 Task: Use the formula "MATCH" in spreadsheet "Project portfolio".
Action: Mouse moved to (412, 243)
Screenshot: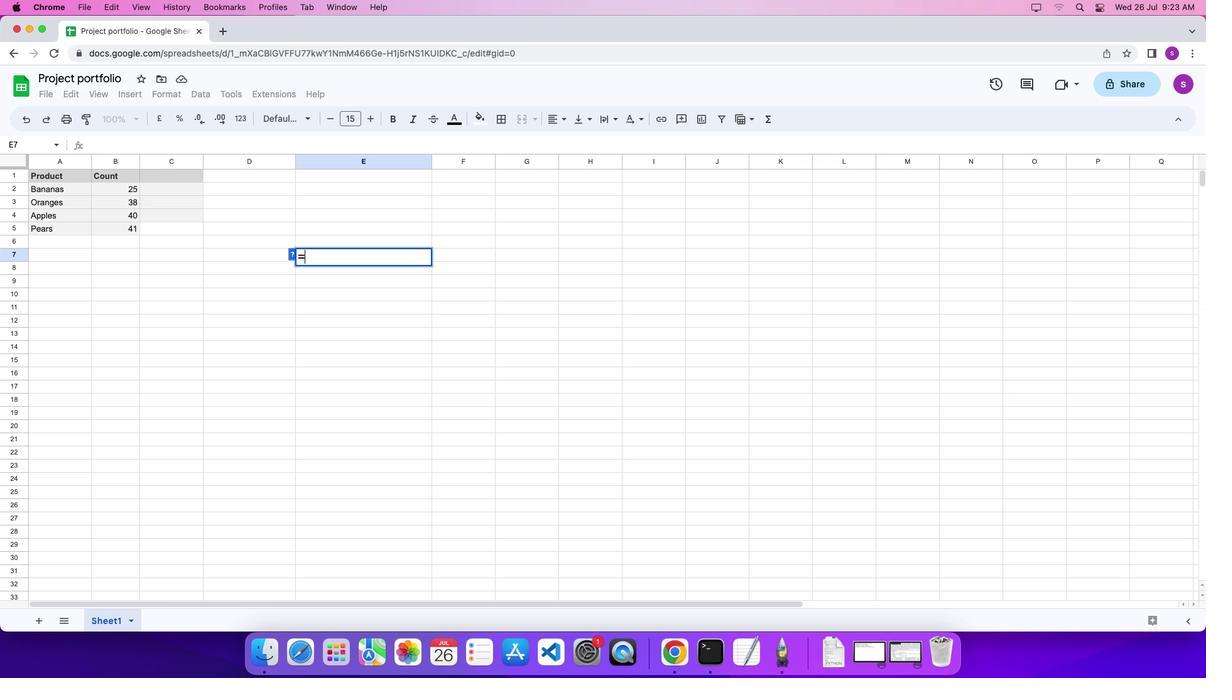 
Action: Mouse pressed left at (412, 243)
Screenshot: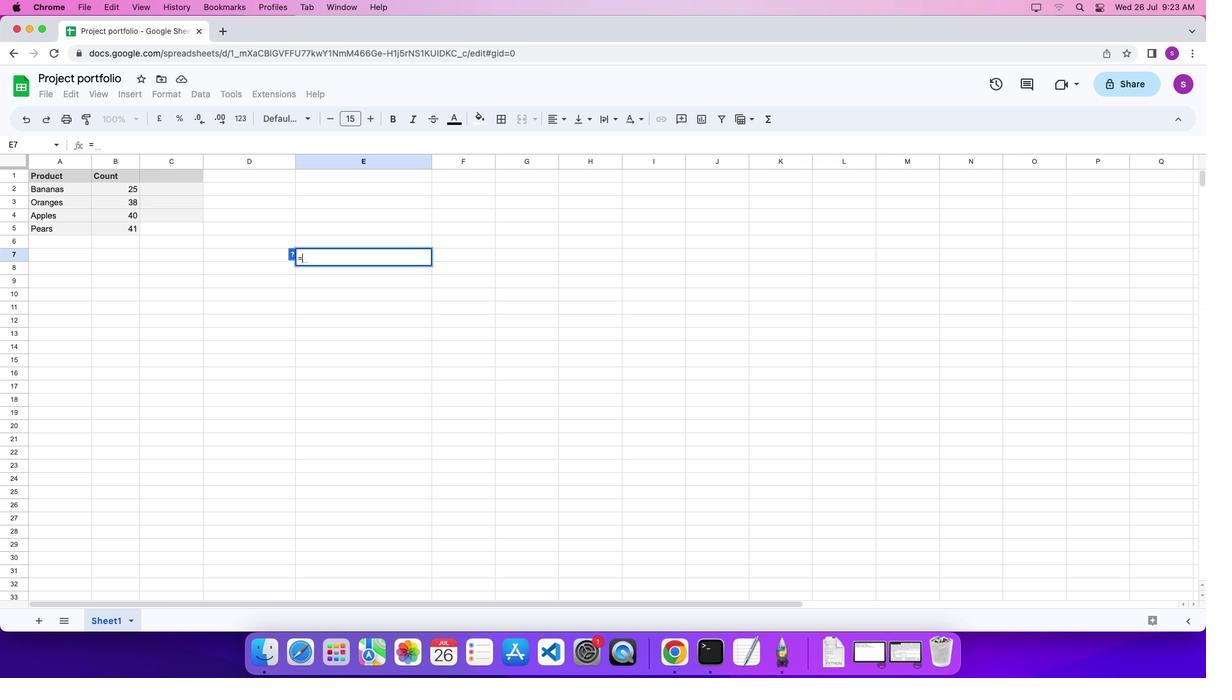 
Action: Mouse moved to (412, 243)
Screenshot: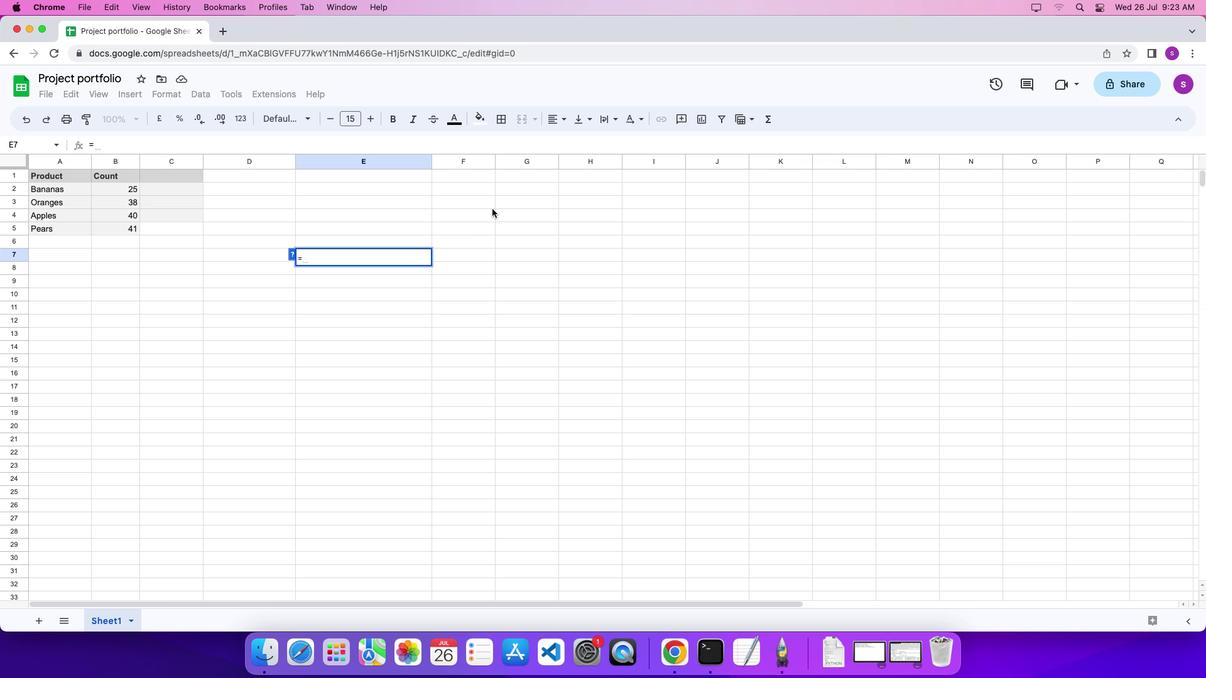 
Action: Key pressed '='
Screenshot: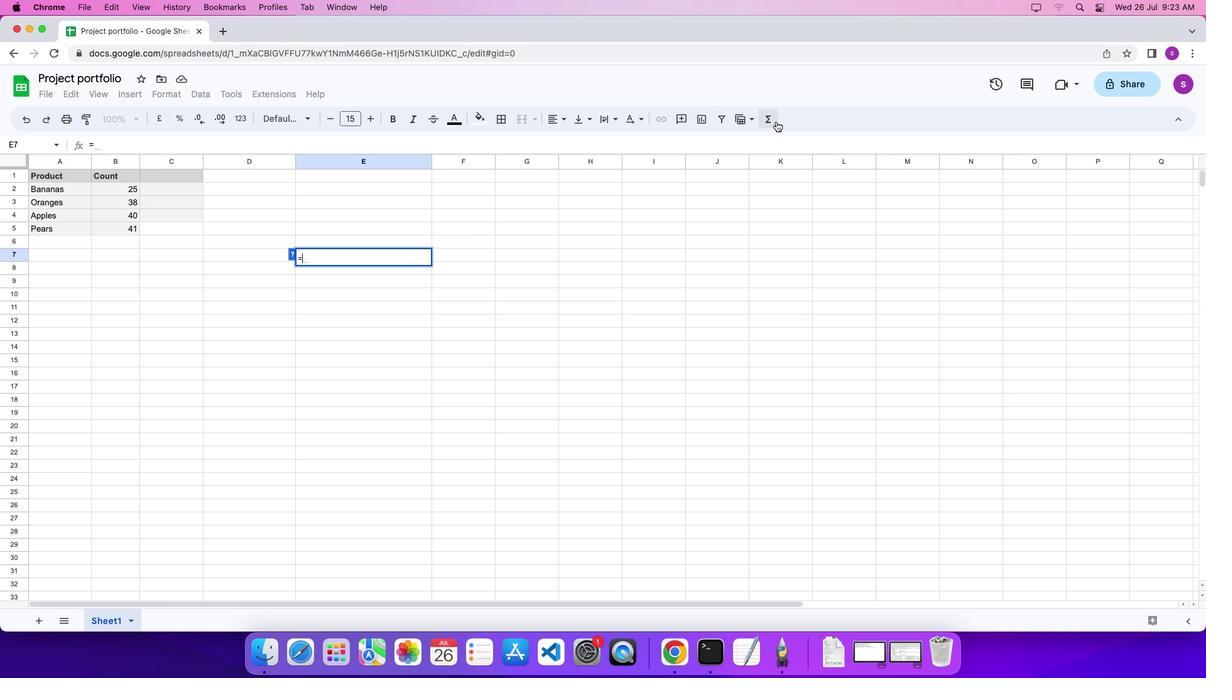 
Action: Mouse moved to (880, 211)
Screenshot: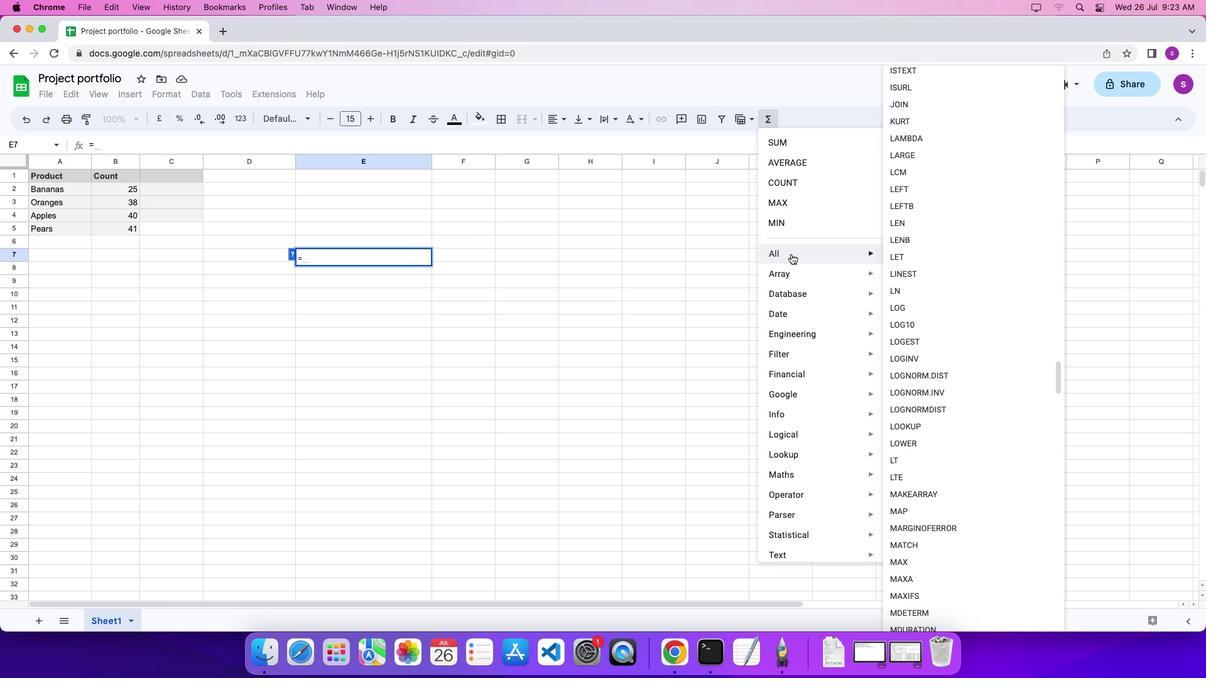 
Action: Mouse pressed left at (880, 211)
Screenshot: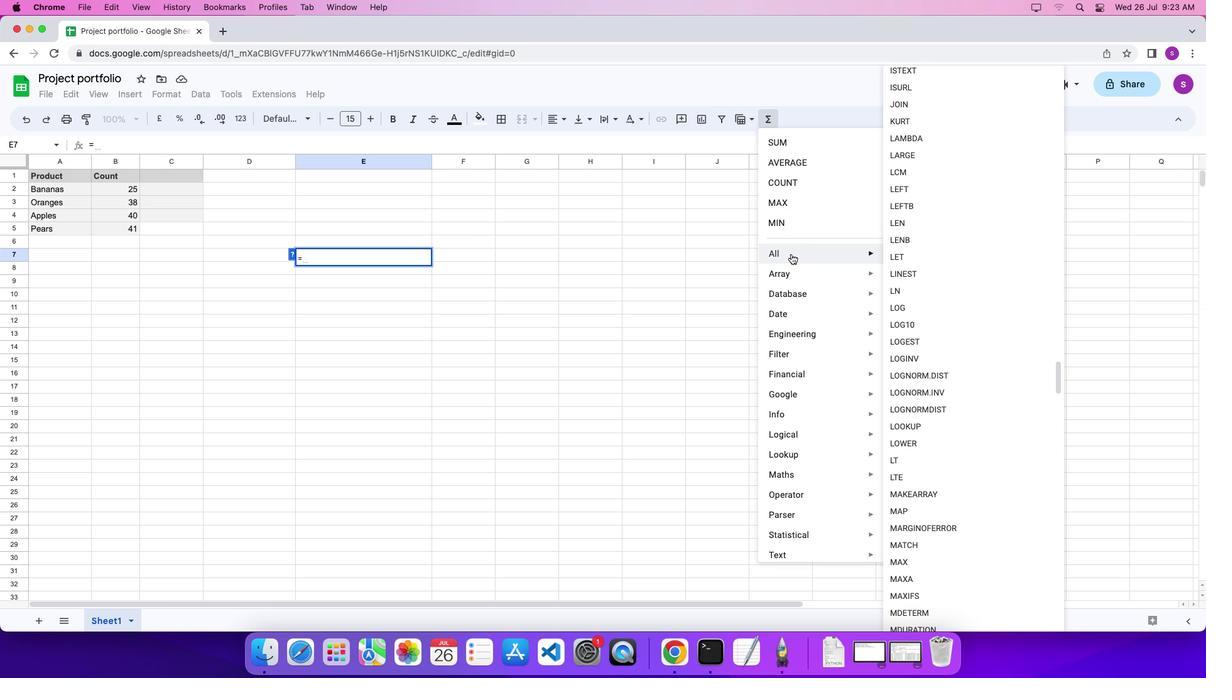 
Action: Mouse moved to (1101, 306)
Screenshot: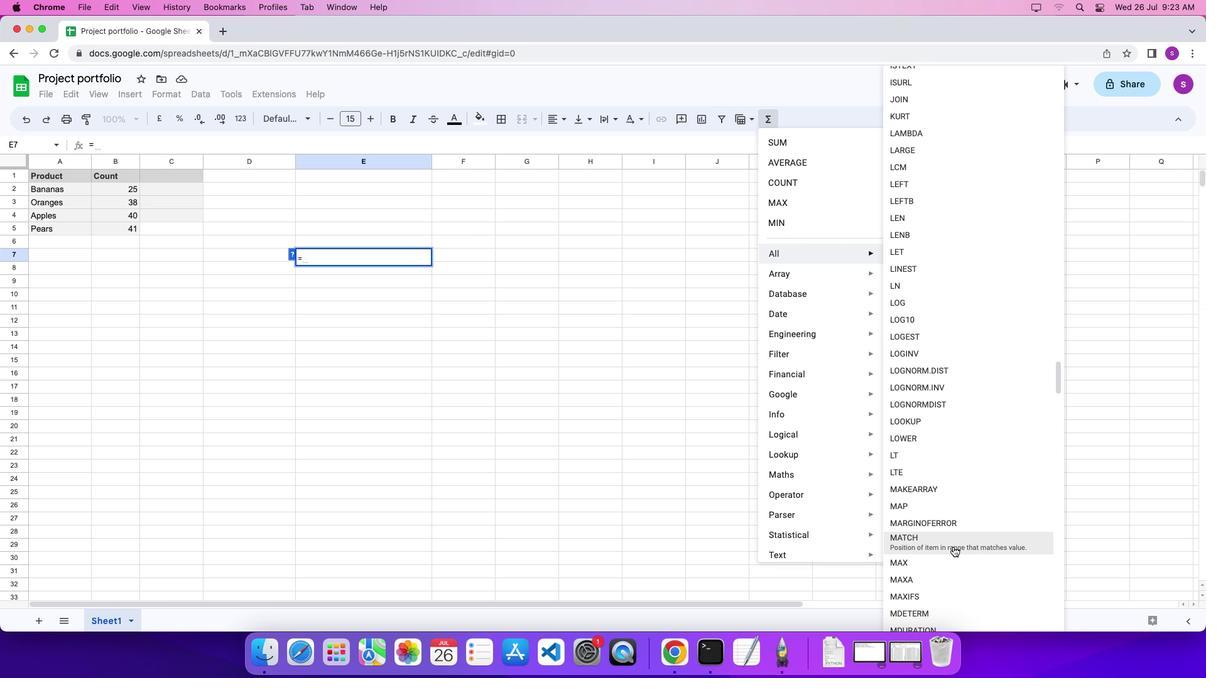 
Action: Mouse scrolled (1101, 306) with delta (-22, 182)
Screenshot: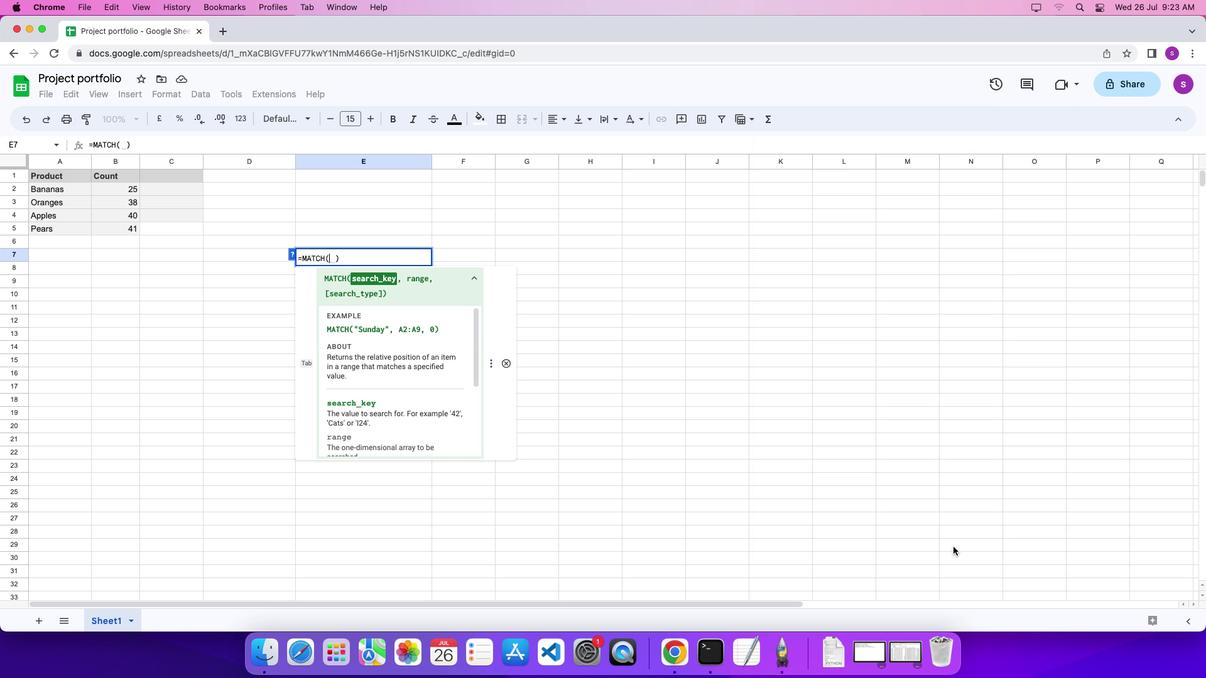 
Action: Mouse scrolled (1101, 306) with delta (-22, 182)
Screenshot: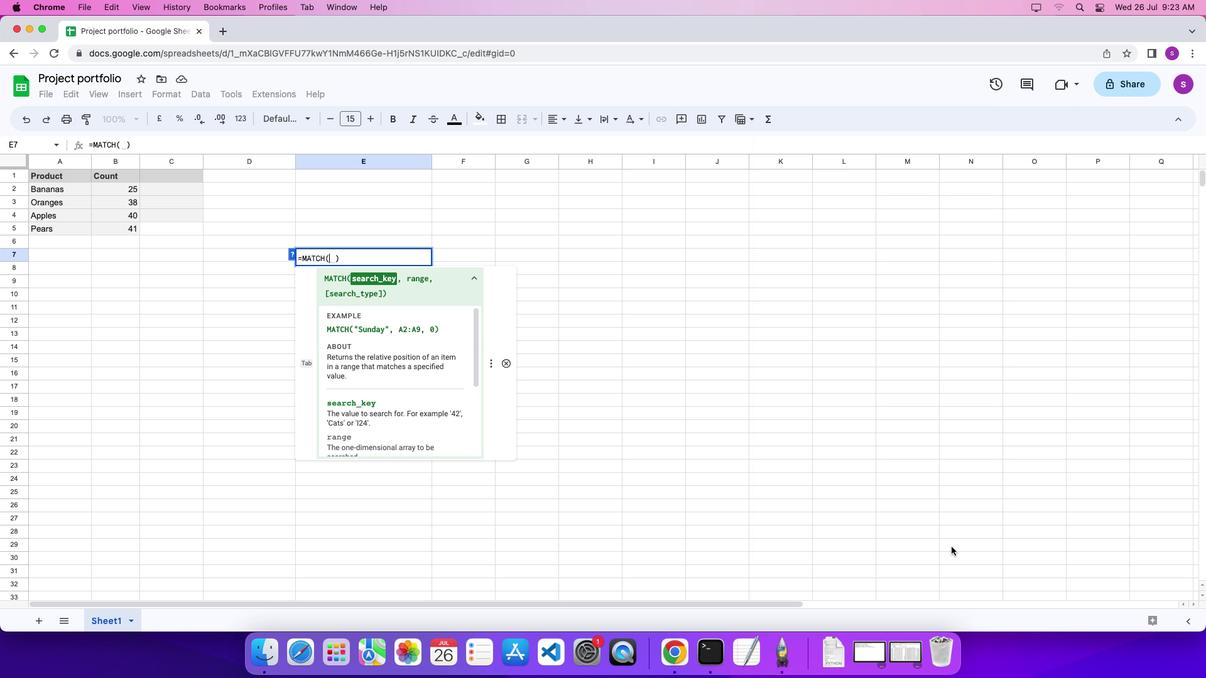 
Action: Mouse moved to (1099, 311)
Screenshot: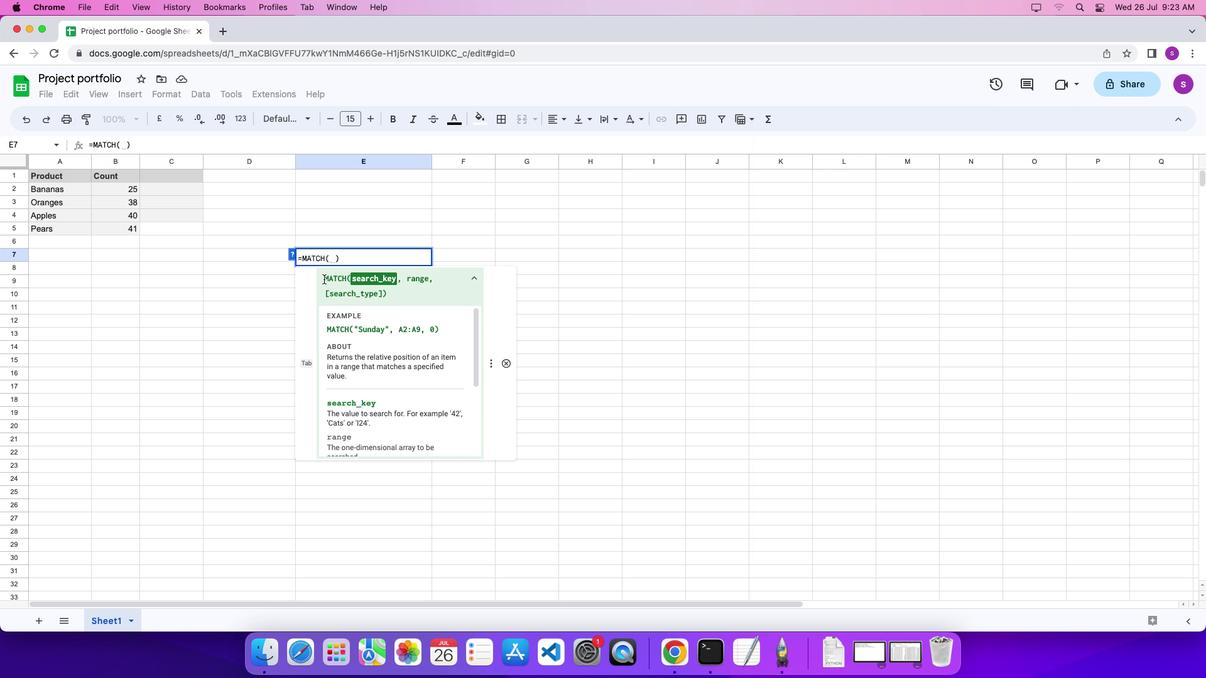 
Action: Mouse pressed left at (1099, 311)
Screenshot: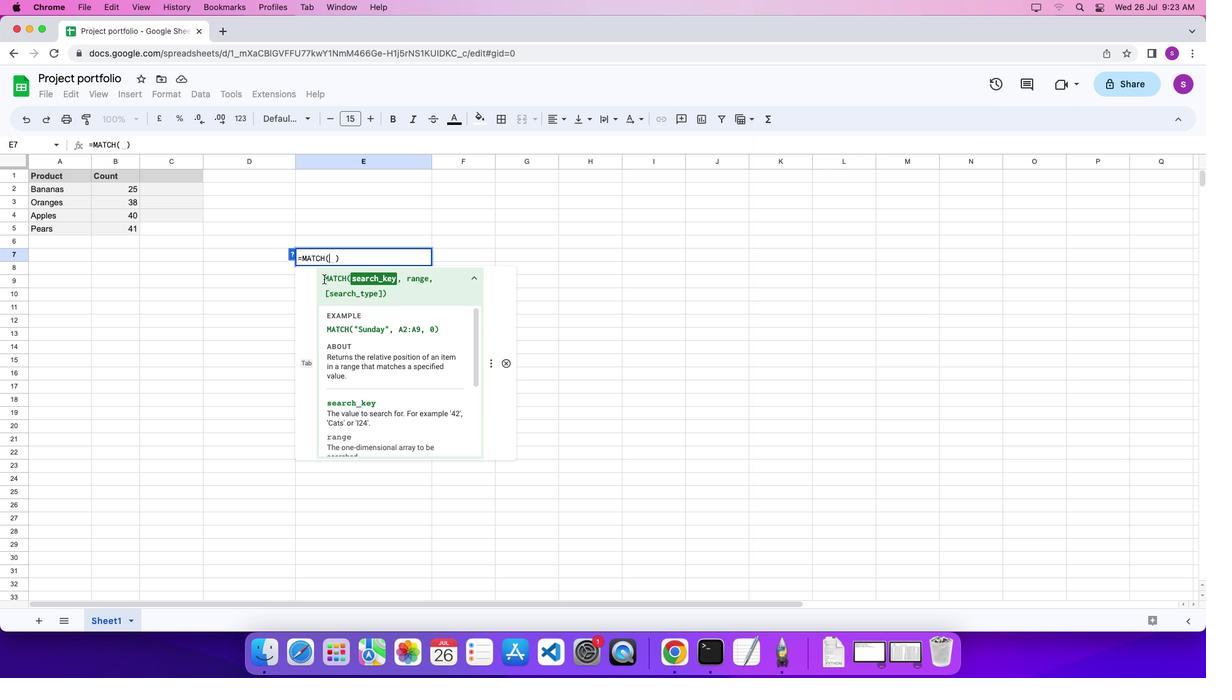 
Action: Mouse moved to (358, 248)
Screenshot: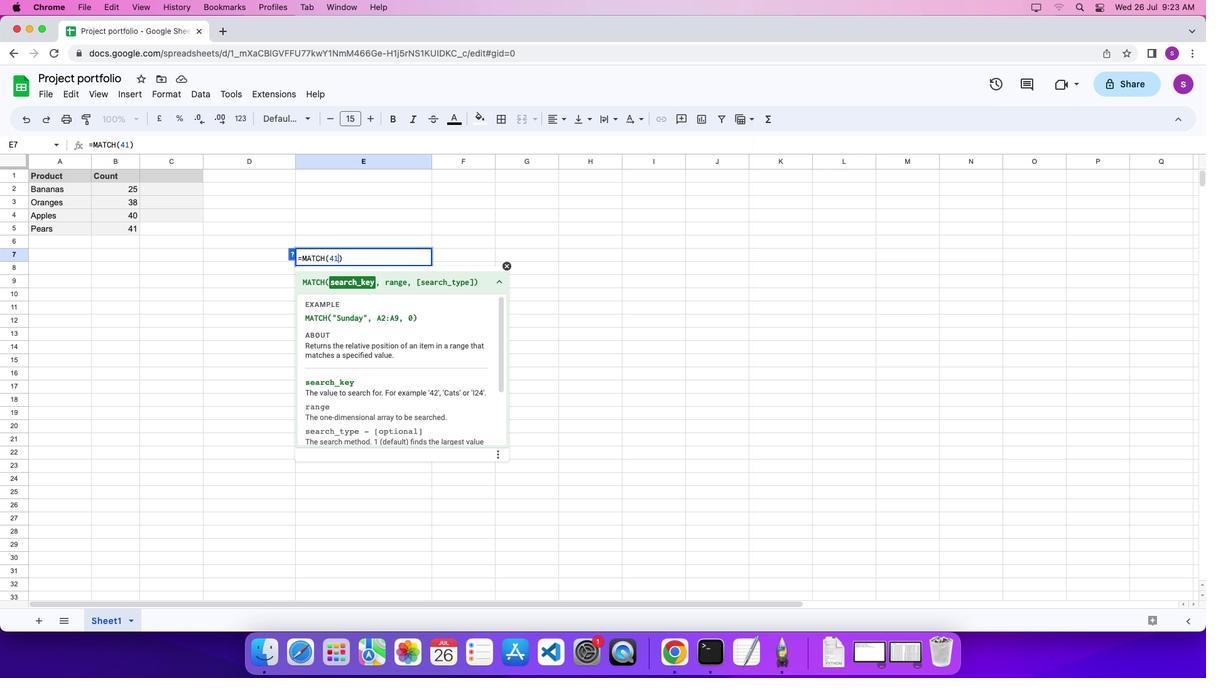 
Action: Key pressed '4''1'','
Screenshot: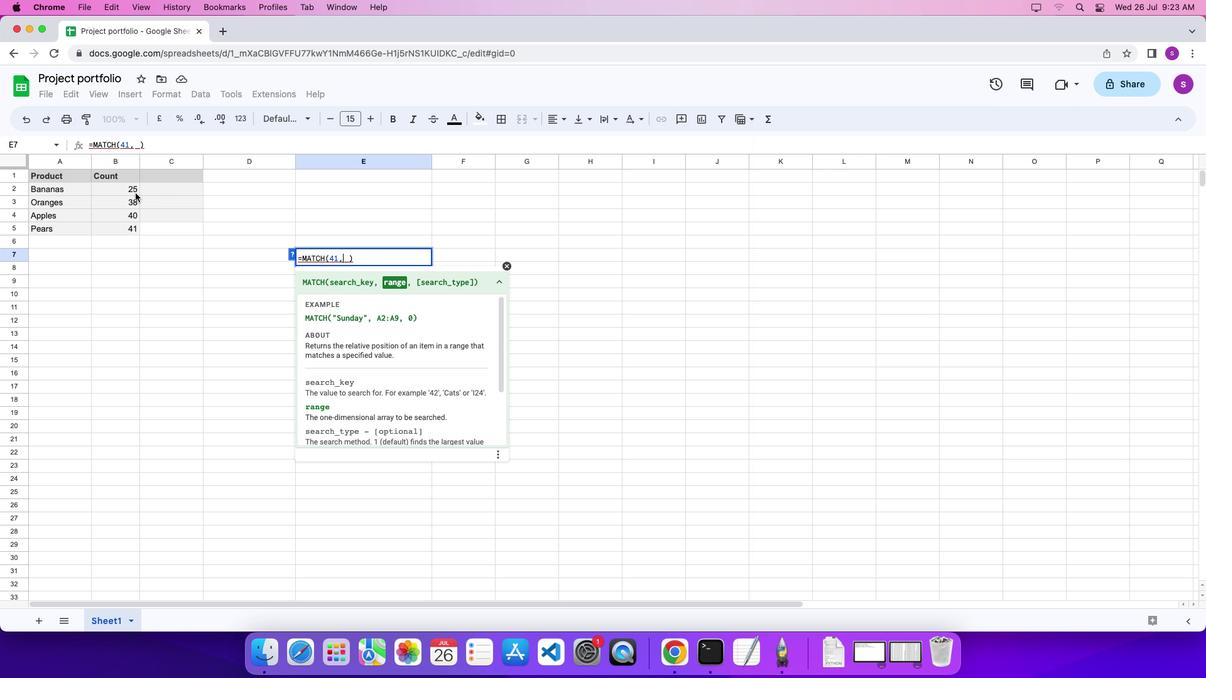 
Action: Mouse moved to (132, 227)
Screenshot: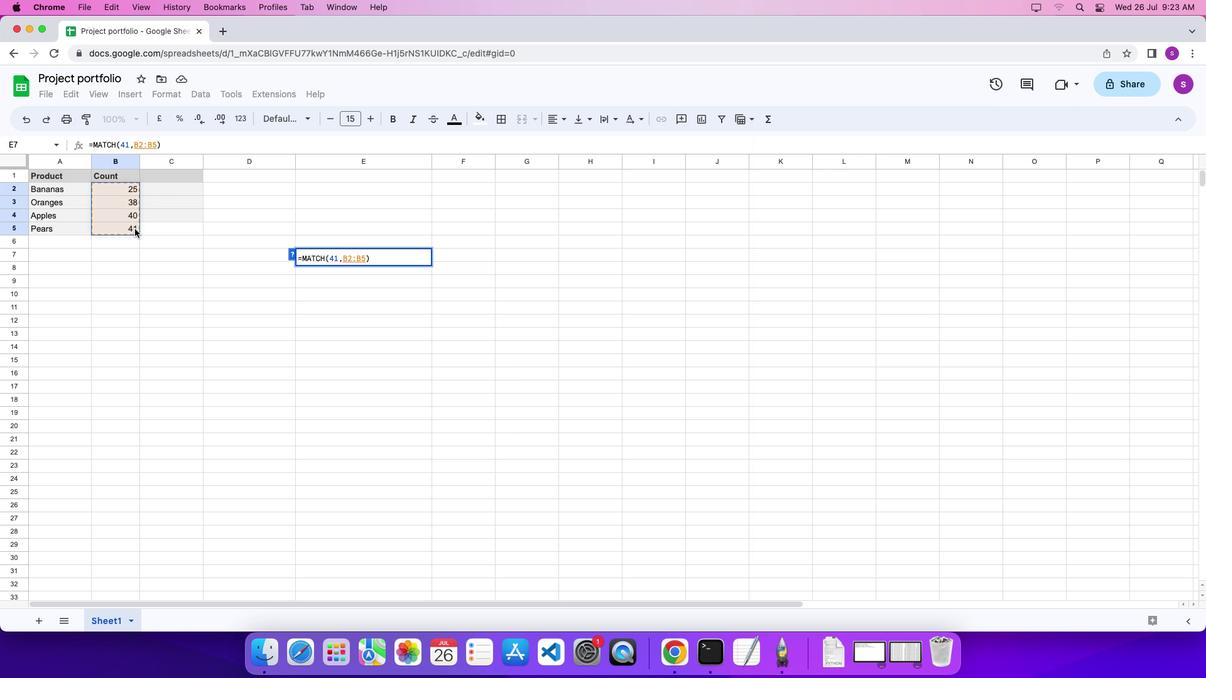 
Action: Mouse pressed left at (132, 227)
Screenshot: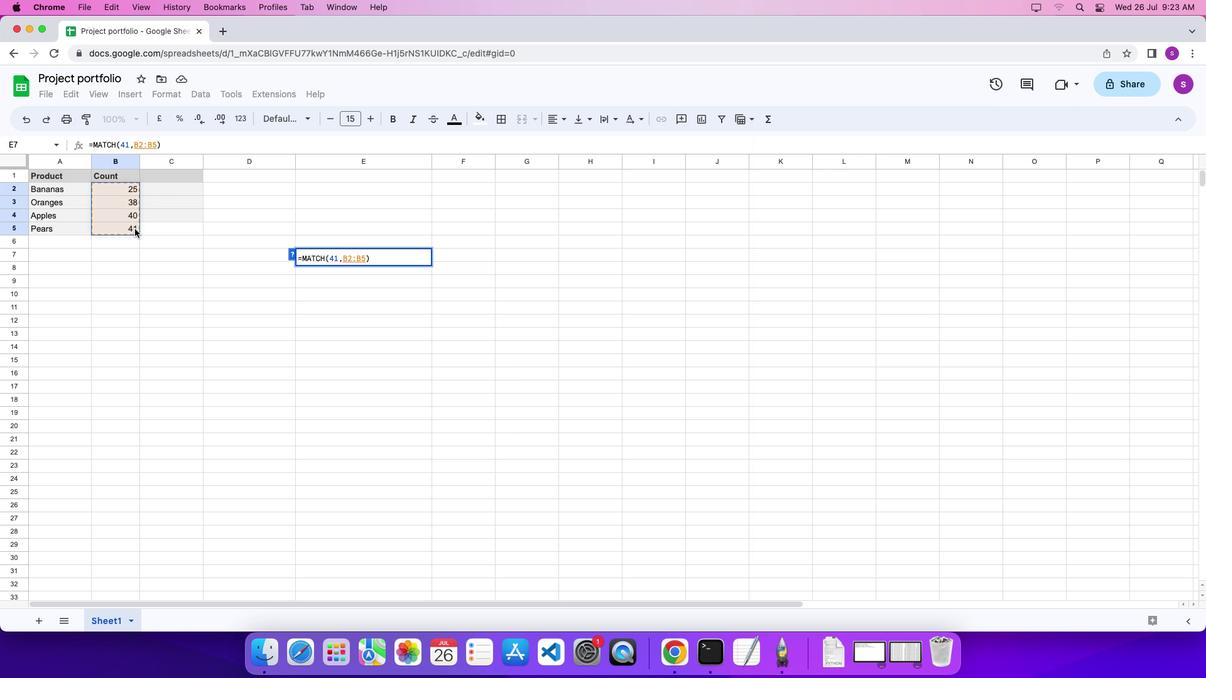 
Action: Mouse moved to (136, 236)
Screenshot: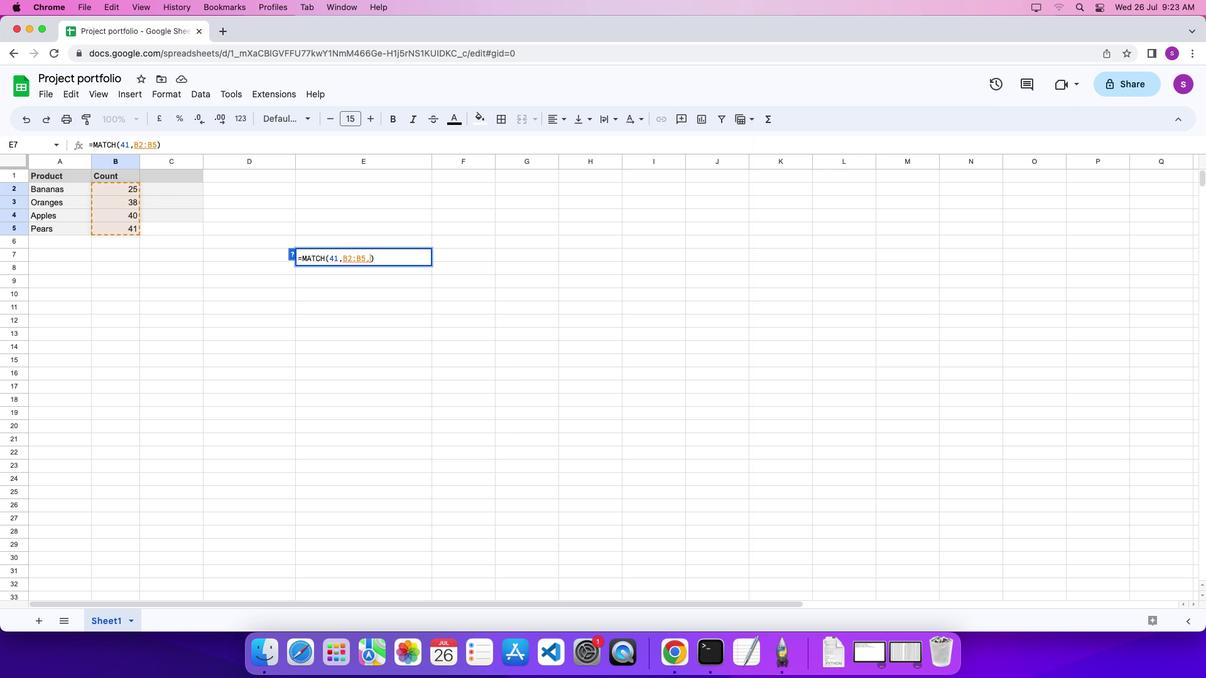 
Action: Key pressed ','
Screenshot: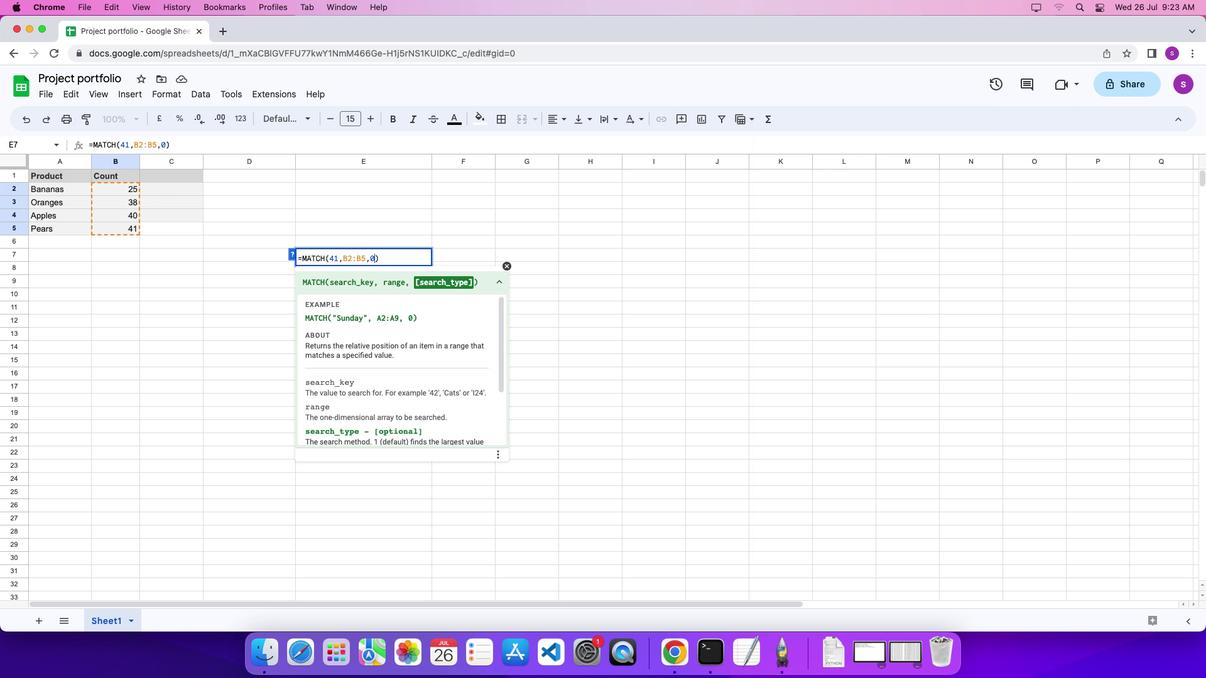 
Action: Mouse moved to (273, 240)
Screenshot: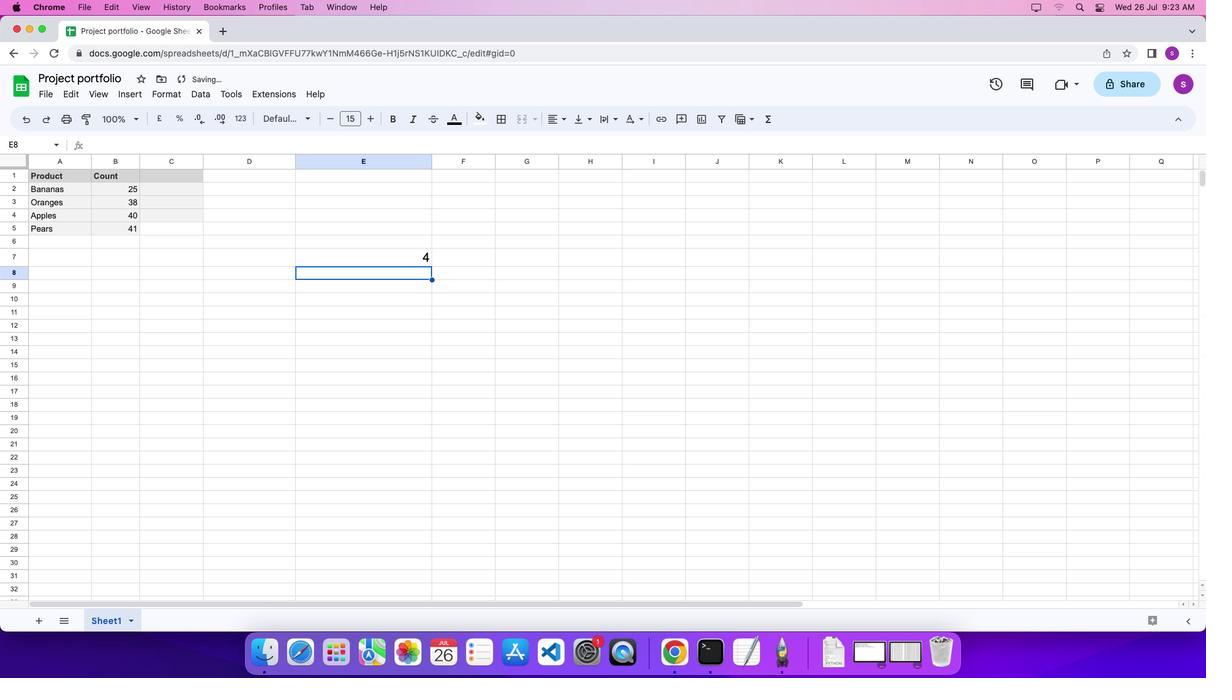 
Action: Key pressed '0''\x03'
Screenshot: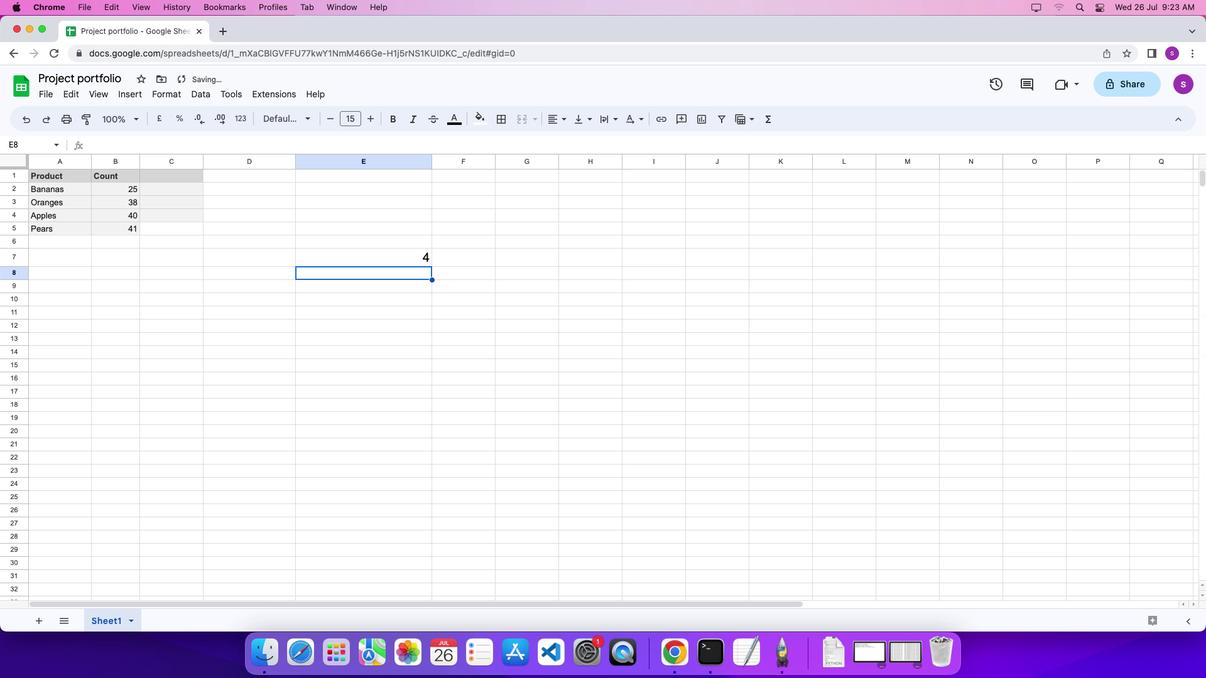 
